 Task: Add an event with the title Client Appreciation Dinner Banquet and Networking Gala, date ''2024/03/12'', time 9:40 AM to 11:40 AMand add a description: The Sales Techniques training session is a comprehensive and interactive workshop designed to equip sales professionals with effective strategies, skills, and tactics to enhance their sales performance and achieve greater success in their roles. This session focuses on developing a deep understanding of customer needs, building strong relationships, and closing deals through persuasive and customer-centric approaches.Select event color  Peacock . Add location for the event as: 321 Plaza Mayor, Madrid, Spain, logged in from the account softage.5@softage.netand send the event invitation to softage.4@softage.net and softage.6@softage.net. Set a reminder for the event Every weekday(Monday to Friday)
Action: Mouse moved to (47, 105)
Screenshot: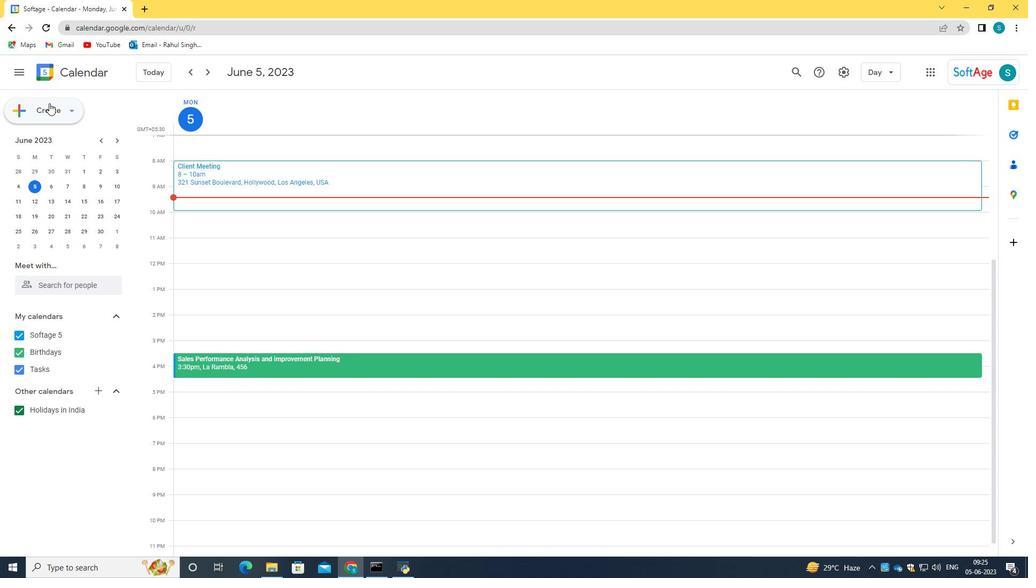 
Action: Mouse pressed left at (47, 105)
Screenshot: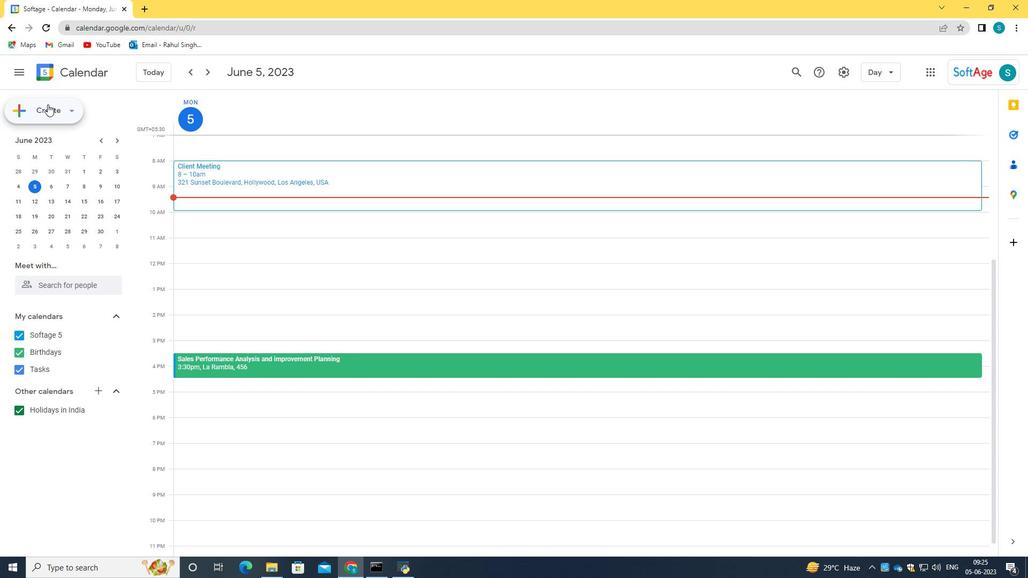 
Action: Mouse moved to (69, 132)
Screenshot: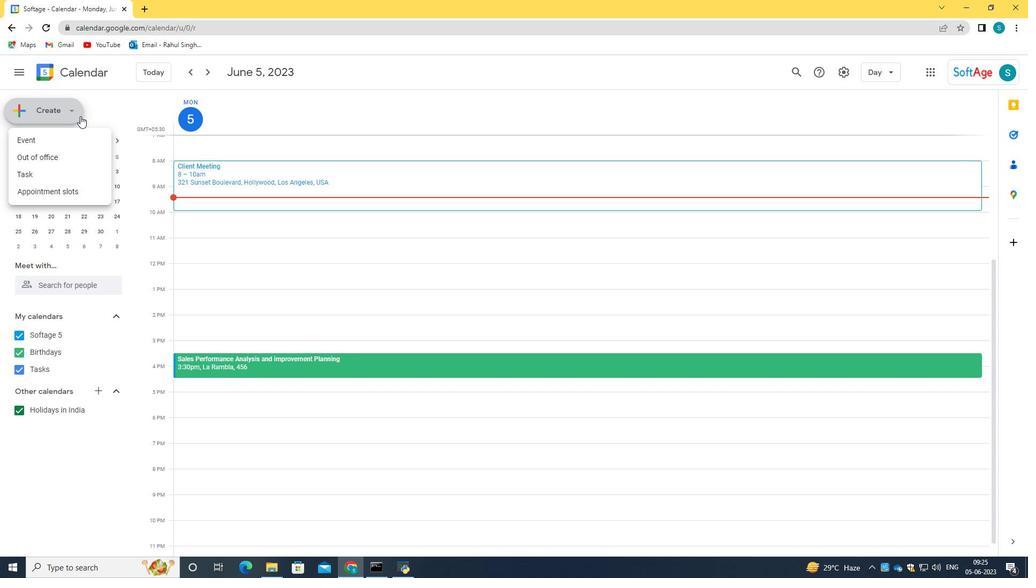 
Action: Mouse pressed left at (69, 132)
Screenshot: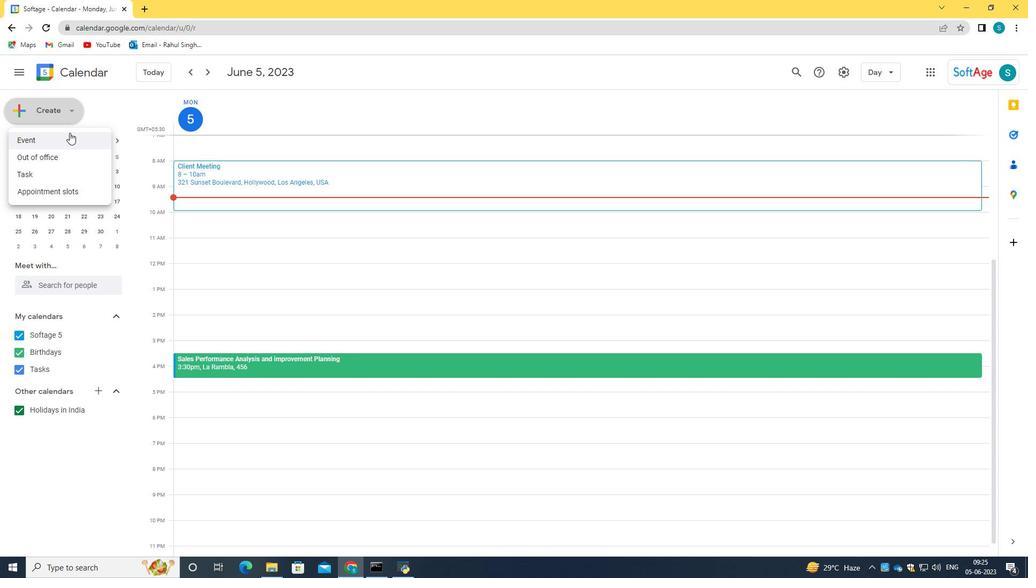 
Action: Mouse moved to (608, 430)
Screenshot: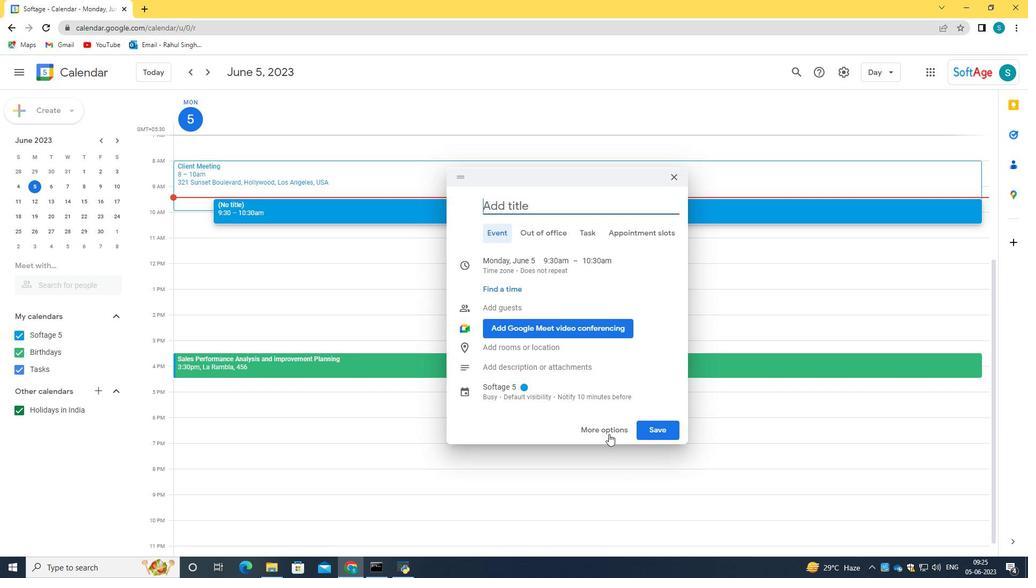
Action: Mouse pressed left at (608, 430)
Screenshot: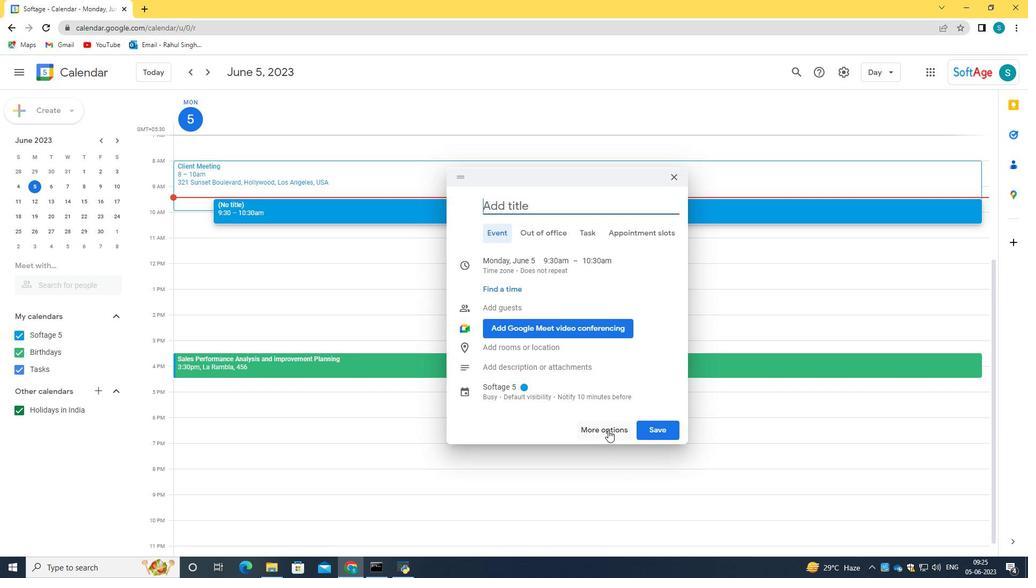 
Action: Mouse moved to (110, 78)
Screenshot: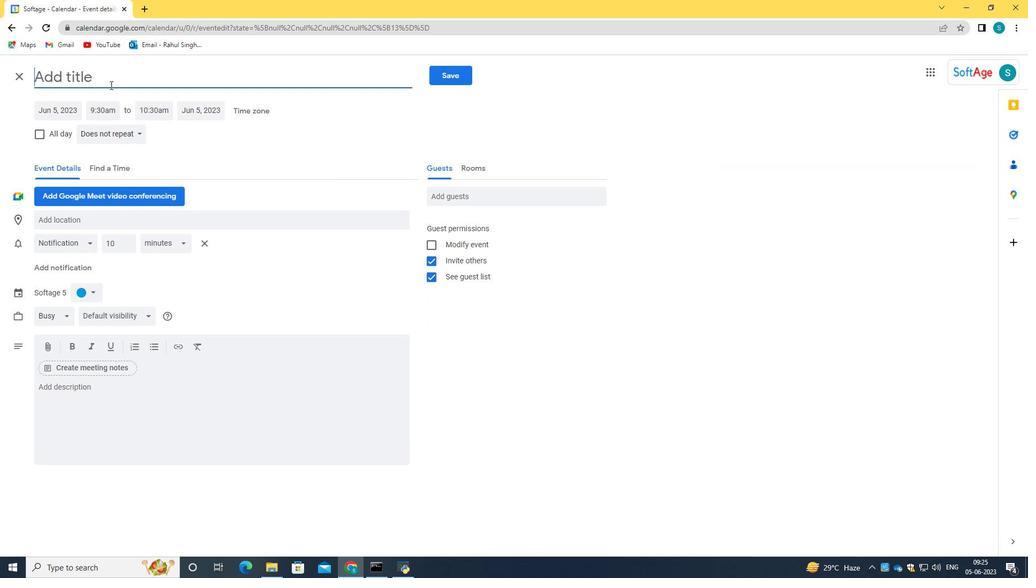 
Action: Mouse pressed left at (110, 78)
Screenshot: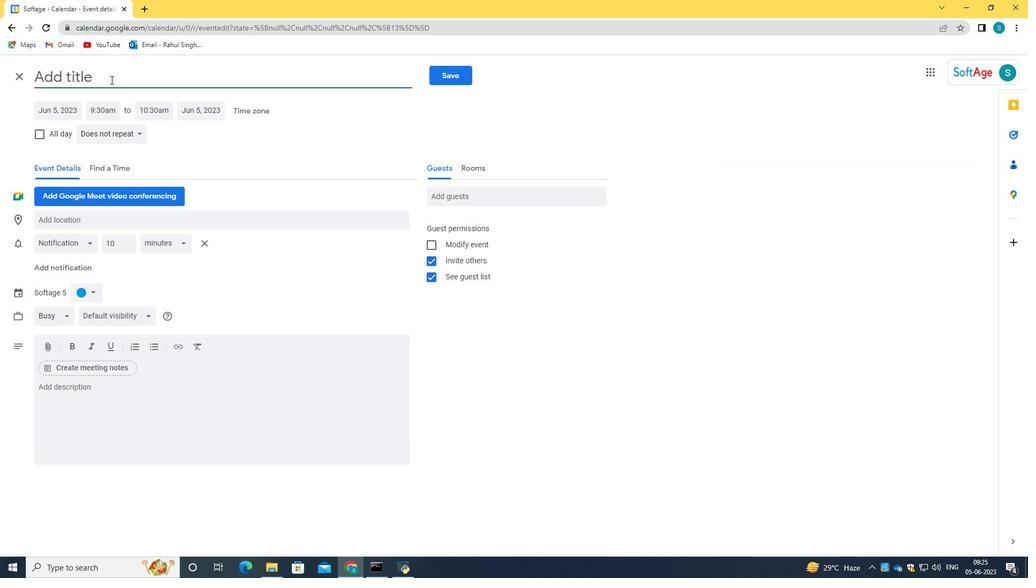 
Action: Key pressed <Key.caps_lock>C<Key.caps_lock>lient<Key.space><Key.caps_lock>A<Key.caps_lock>ppreciatin<Key.backspace>on<Key.space><Key.caps_lock>D<Key.caps_lock>inner<Key.space><Key.caps_lock>B<Key.caps_lock>anquet<Key.space>and<Key.space><Key.caps_lock>N<Key.caps_lock>etworking<Key.space><Key.caps_lock>G<Key.caps_lock>ala,<Key.backspace>
Screenshot: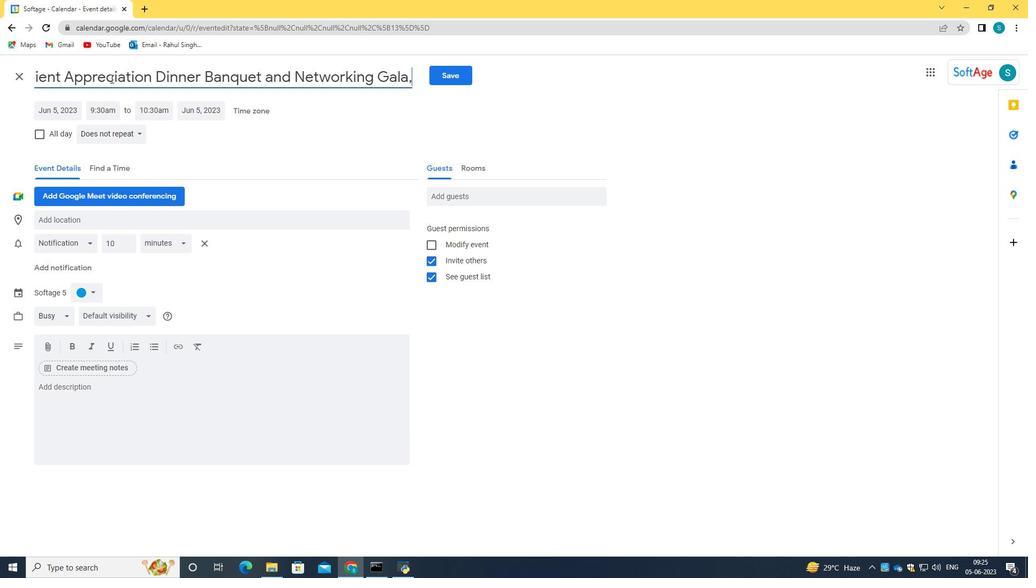 
Action: Mouse moved to (74, 104)
Screenshot: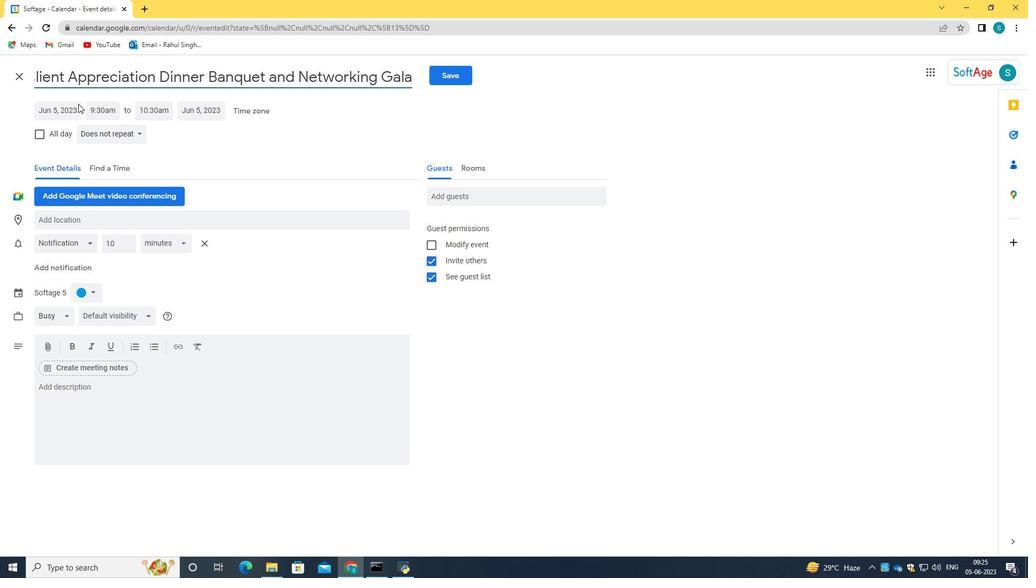 
Action: Mouse pressed left at (74, 104)
Screenshot: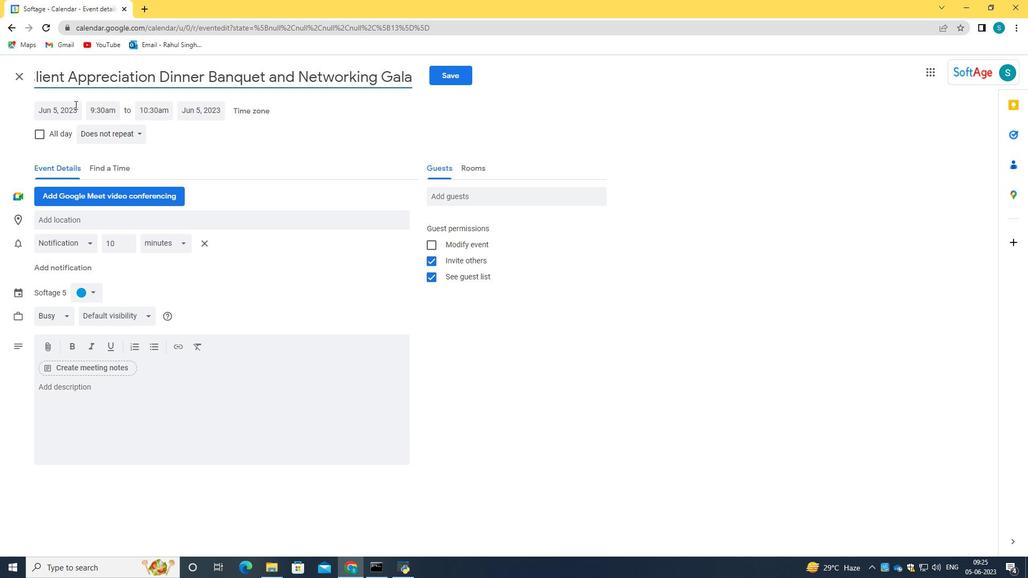 
Action: Key pressed 2024/02<Key.backspace>3/12<Key.tab>000000009<Key.shift_r>:<Key.backspace><Key.backspace><Key.backspace><Key.backspace><Key.backspace><Key.backspace><Key.backspace><Key.backspace><Key.backspace><Key.backspace><Key.backspace><Key.backspace><Key.backspace><Key.backspace><Key.backspace><Key.backspace>009<Key.backspace><Key.backspace>9<Key.shift_r>:40<Key.space>an<Key.backspace>m<Key.tab>11<Key.shift_r>:40<Key.space>am
Screenshot: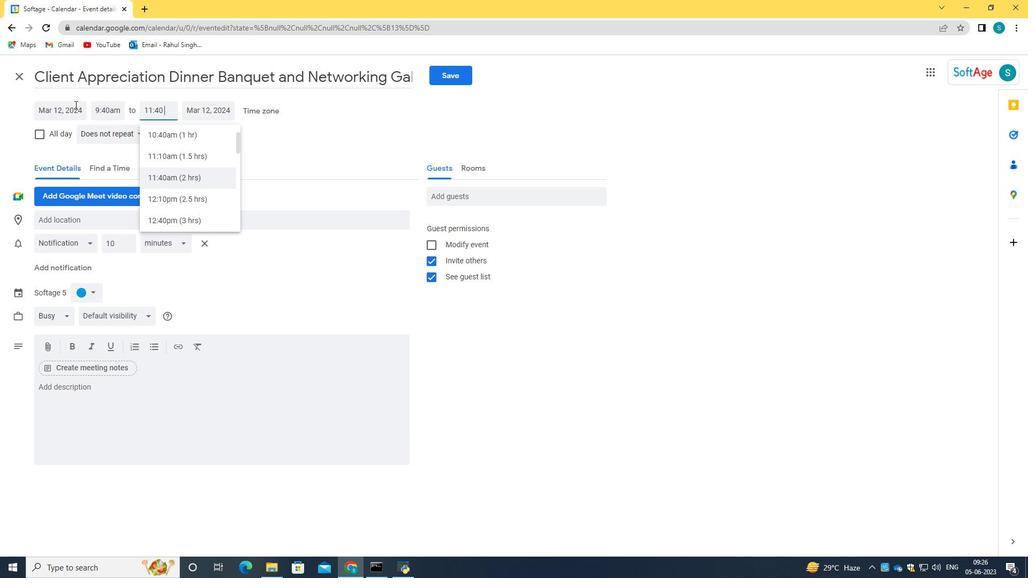 
Action: Mouse moved to (177, 181)
Screenshot: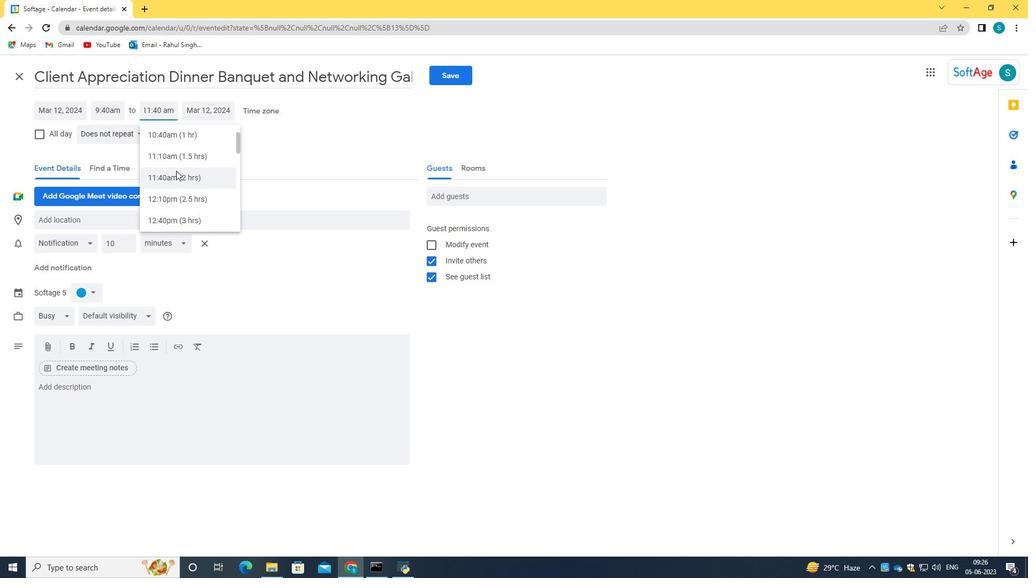 
Action: Mouse pressed left at (177, 181)
Screenshot: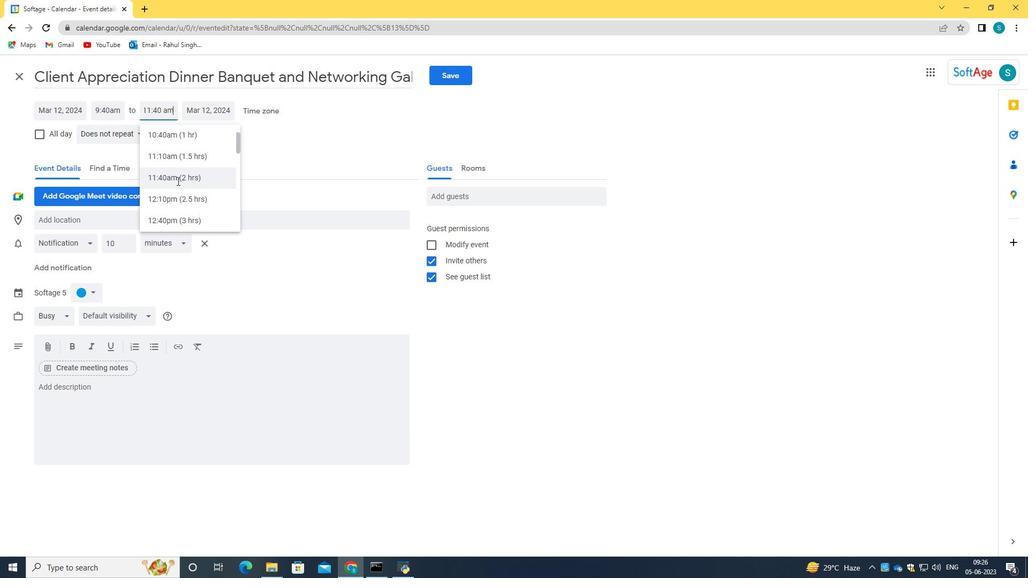 
Action: Mouse moved to (136, 404)
Screenshot: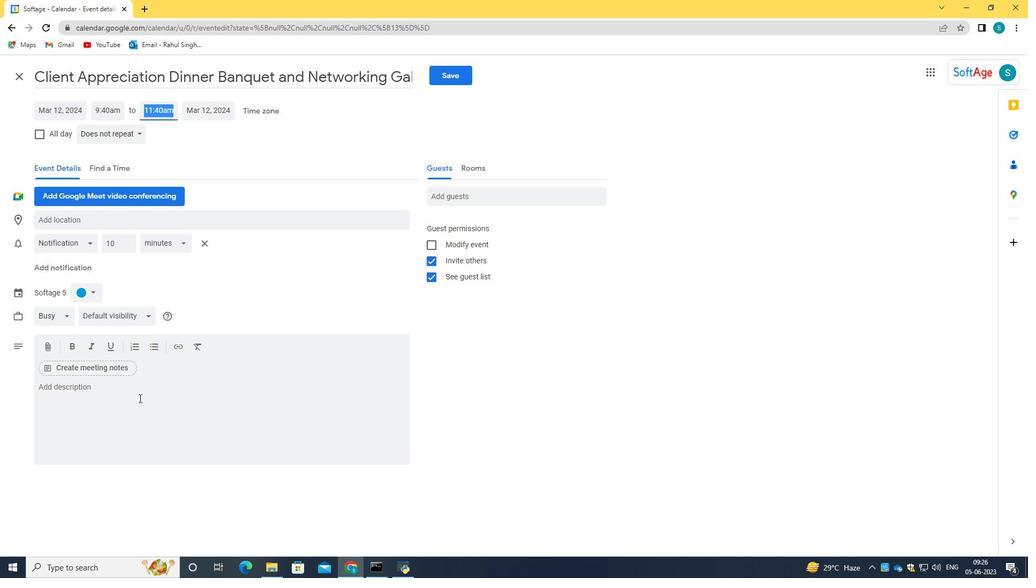 
Action: Mouse pressed left at (136, 404)
Screenshot: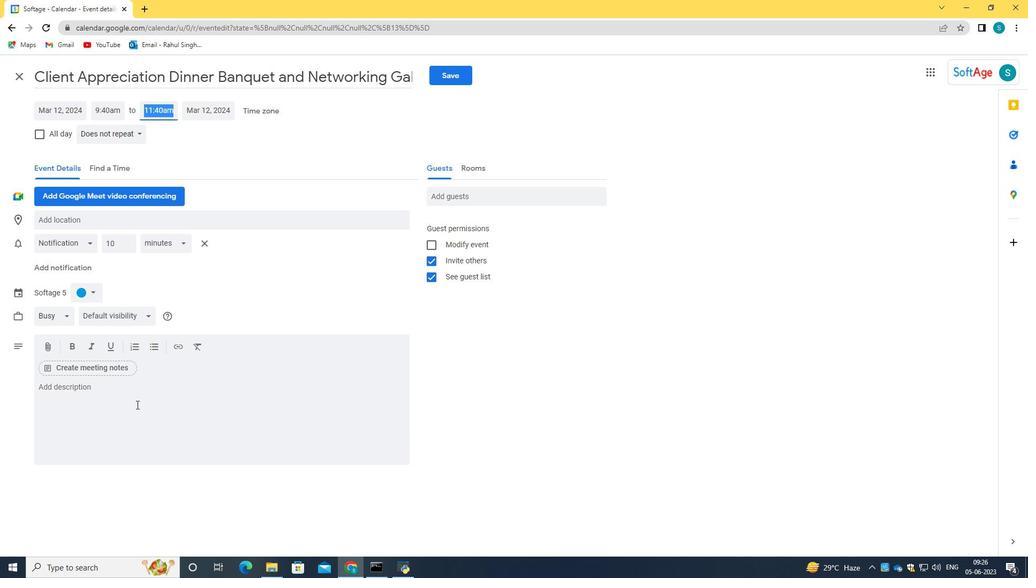 
Action: Key pressed <Key.caps_lock>T<Key.caps_lock>he<Key.space>sale<Key.backspace><Key.backspace><Key.backspace><Key.backspace><Key.caps_lock>T<Key.backspace>S<Key.caps_lock>ales<Key.space><Key.caps_lock>T<Key.caps_lock>echniques<Key.space>training<Key.space>session<Key.space>is<Key.space>a<Key.space>comprehensive<Key.space>and<Key.space>interactive<Key.space>workshop<Key.space>designed<Key.space>to<Key.space>equip<Key.space>sales<Key.space>professions<Key.backspace>als<Key.space>with<Key.space>effective<Key.space>strategies,<Key.space>skills<Key.space>and<Key.space>tactics<Key.space>to<Key.space>enhance<Key.space>their<Key.space>sales<Key.space>performacne<Key.space><Key.backspace><Key.backspace><Key.backspace><Key.backspace>nce<Key.space>and<Key.space>achive<Key.space>g<Key.backspace><Key.backspace><Key.backspace>e<Key.backspace><Key.backspace>eve<Key.space>greater<Key.space>success<Key.space>in<Key.space>their<Key.space>roles.<Key.space><Key.caps_lock>T<Key.caps_lock>his<Key.space>session<Key.space>focuses<Key.space>on<Key.space>developing<Key.space>a<Key.space>deep<Key.space>n<Key.backspace>understanding<Key.space>of<Key.space>customer<Key.space>needs,<Key.space>building<Key.space>sto<Key.backspace>rong<Key.space>relationships,<Key.space>and<Key.space>closing<Key.space>deals<Key.space>throught<Key.space><Key.backspace><Key.backspace><Key.backspace>h<Key.space>pr<Key.backspace>ersuasive<Key.space>and<Key.space>customer<Key.space>needs,<Key.space>building<Key.space>strong<Key.space>relationships,<Key.space>and<Key.space>closing<Key.space>deals<Key.space>throuhg<Key.backspace><Key.backspace>gh<Key.space>persuasive<Key.space>and<Key.space>cu<Key.backspace><Key.backspace><Key.backspace><Key.backspace><Key.backspace><Key.backspace><Key.backspace><Key.backspace><Key.backspace><Key.backspace><Key.backspace><Key.backspace><Key.backspace><Key.backspace><Key.backspace><Key.backspace><Key.backspace><Key.space><Key.backspace><Key.space>fh<Key.backspace><Key.backspace>persuasive<Key.space>and<Key.space>customer<Key.space>centric<Key.space>approaches.
Screenshot: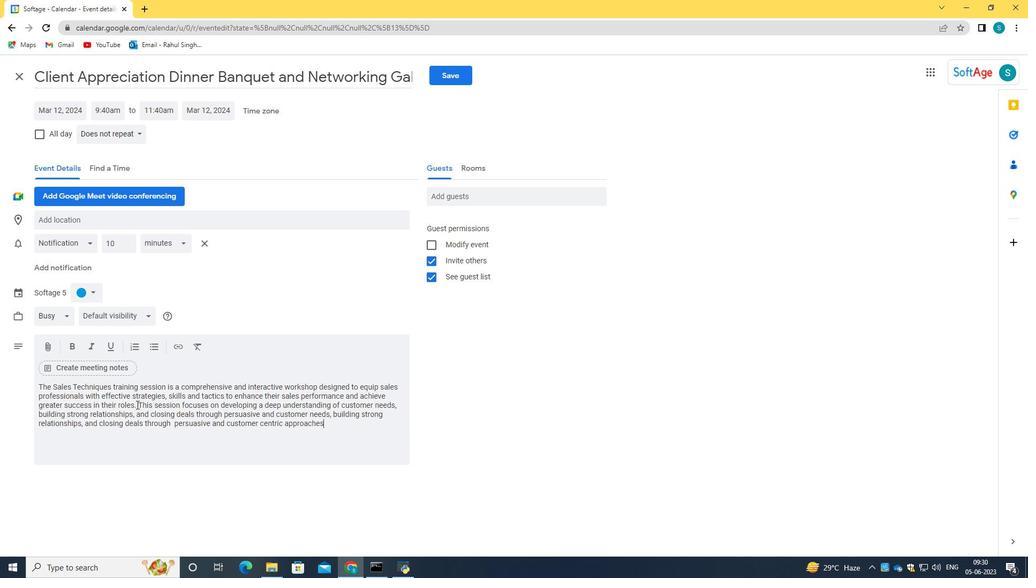 
Action: Mouse moved to (81, 297)
Screenshot: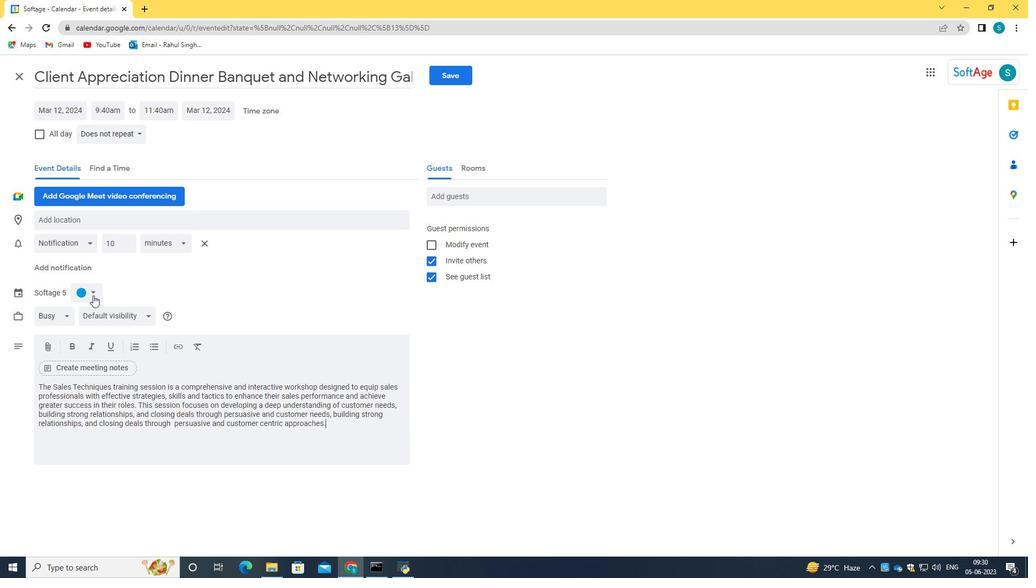 
Action: Mouse pressed left at (81, 297)
Screenshot: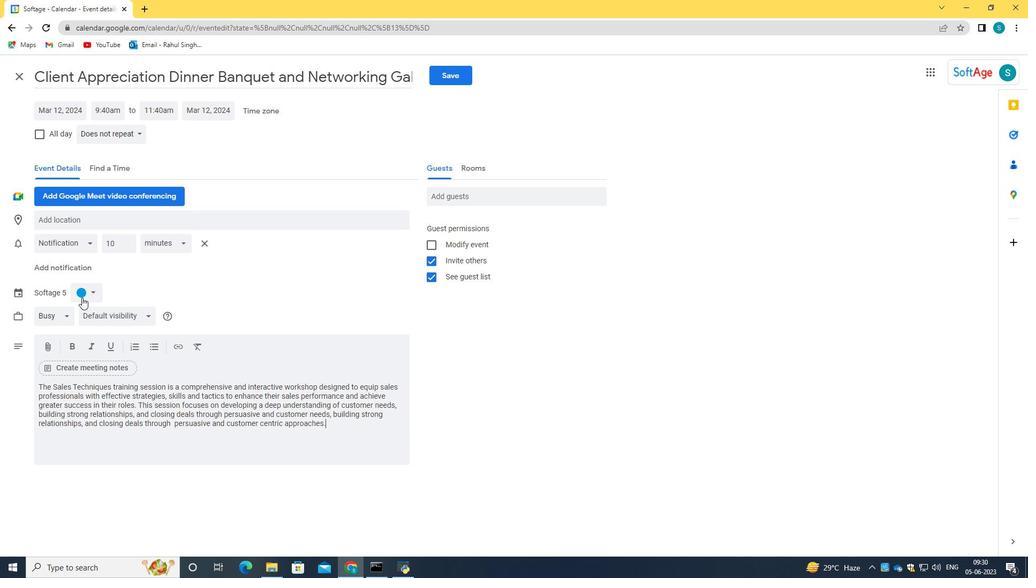 
Action: Mouse moved to (80, 332)
Screenshot: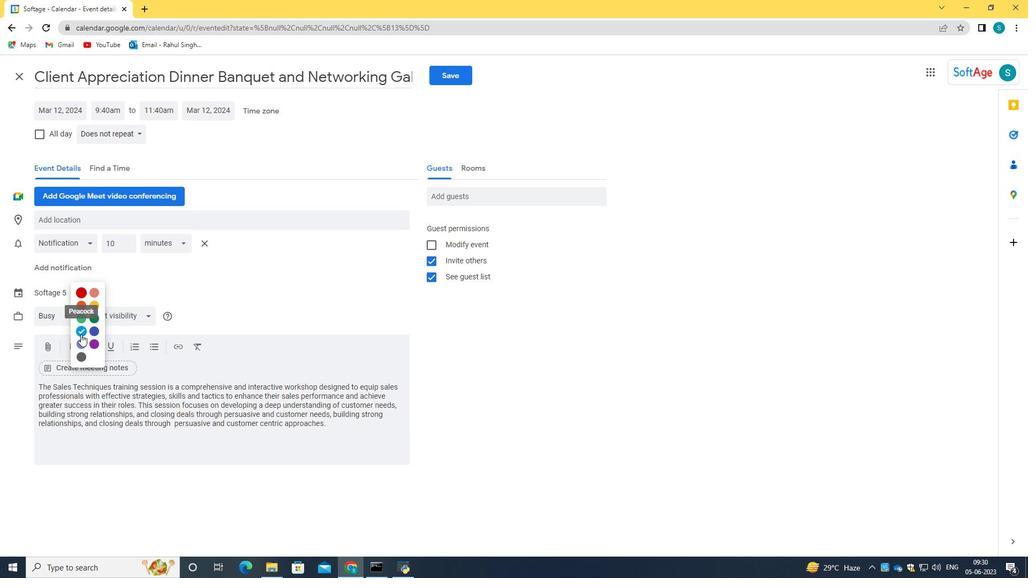 
Action: Mouse pressed left at (80, 332)
Screenshot: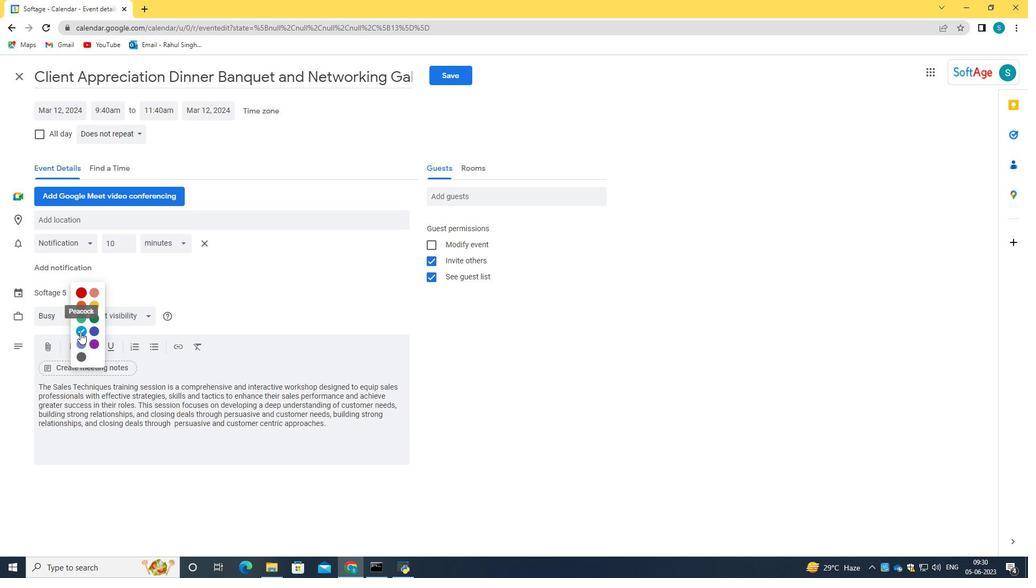 
Action: Mouse moved to (77, 216)
Screenshot: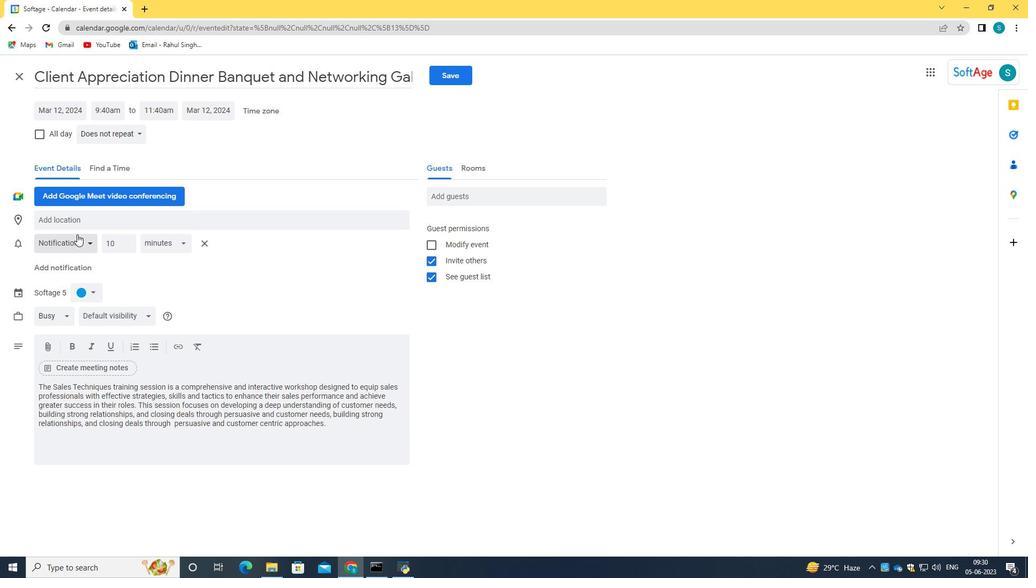 
Action: Mouse pressed left at (77, 216)
Screenshot: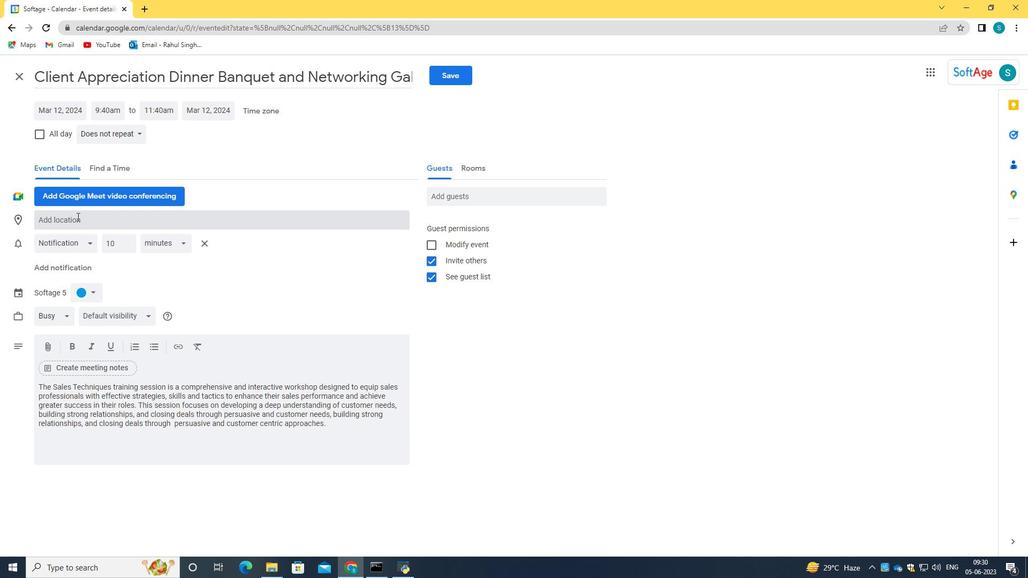 
Action: Key pressed <Key.caps_lock>321<Key.space><Key.caps_lock>p<Key.caps_lock>LAC<Key.backspace><Key.backspace><Key.backspace><Key.backspace>P<Key.caps_lock>laza<Key.space><Key.caps_lock>M<Key.caps_lock>ayor,<Key.space><Key.caps_lock>M<Key.caps_lock>adrid,<Key.space><Key.caps_lock>S<Key.caps_lock>pain
Screenshot: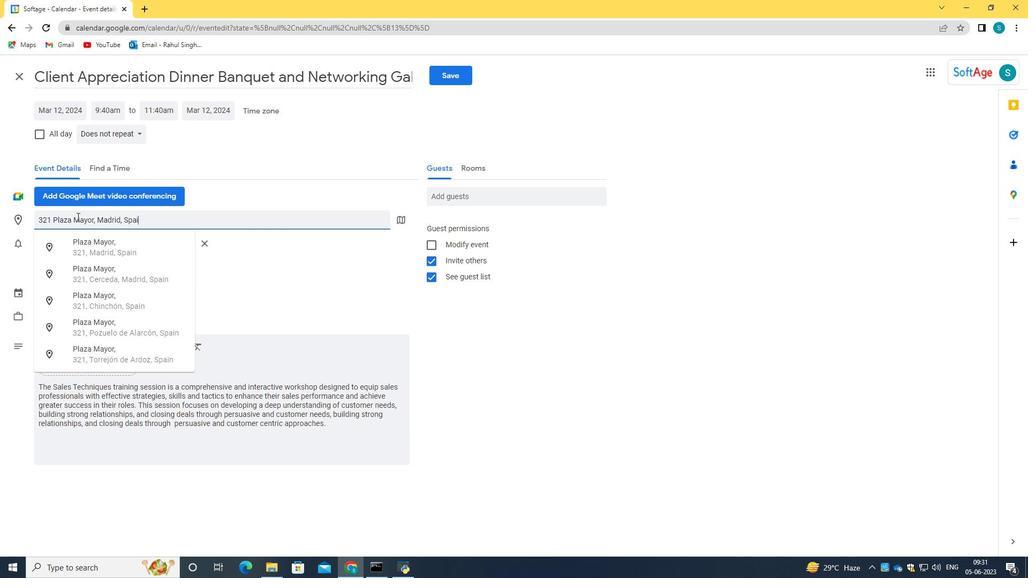 
Action: Mouse moved to (108, 257)
Screenshot: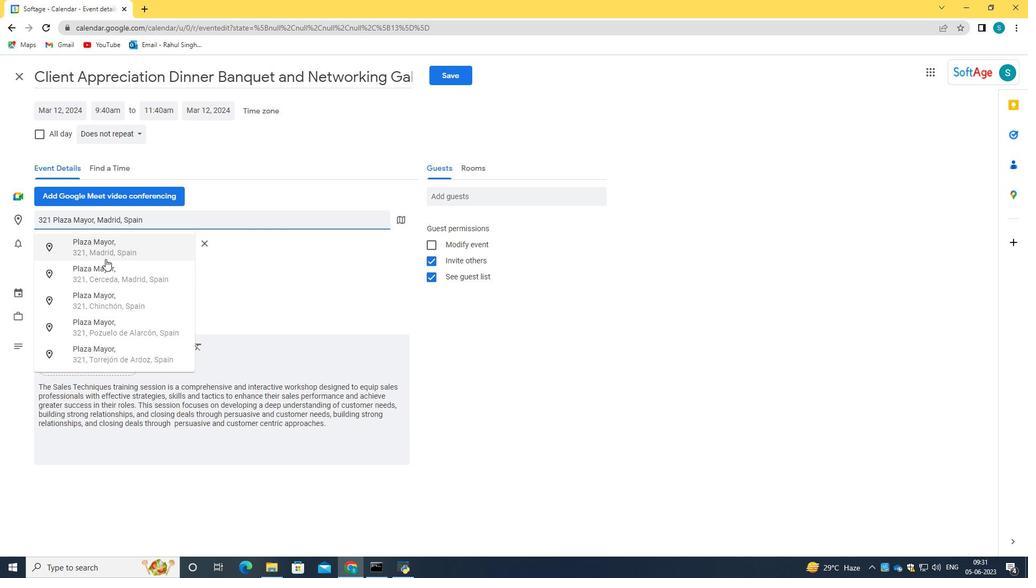 
Action: Mouse pressed left at (108, 257)
Screenshot: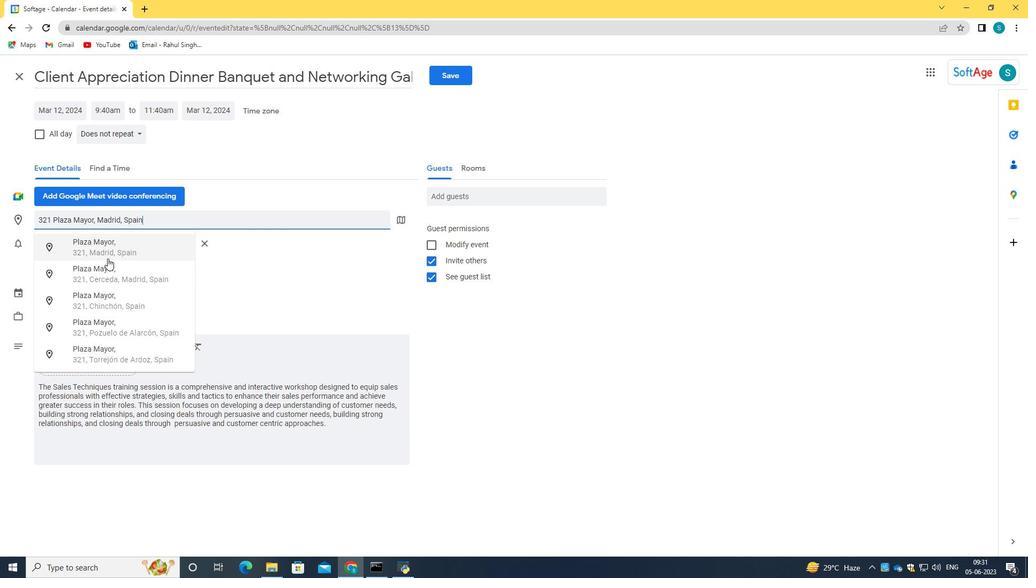 
Action: Mouse moved to (465, 197)
Screenshot: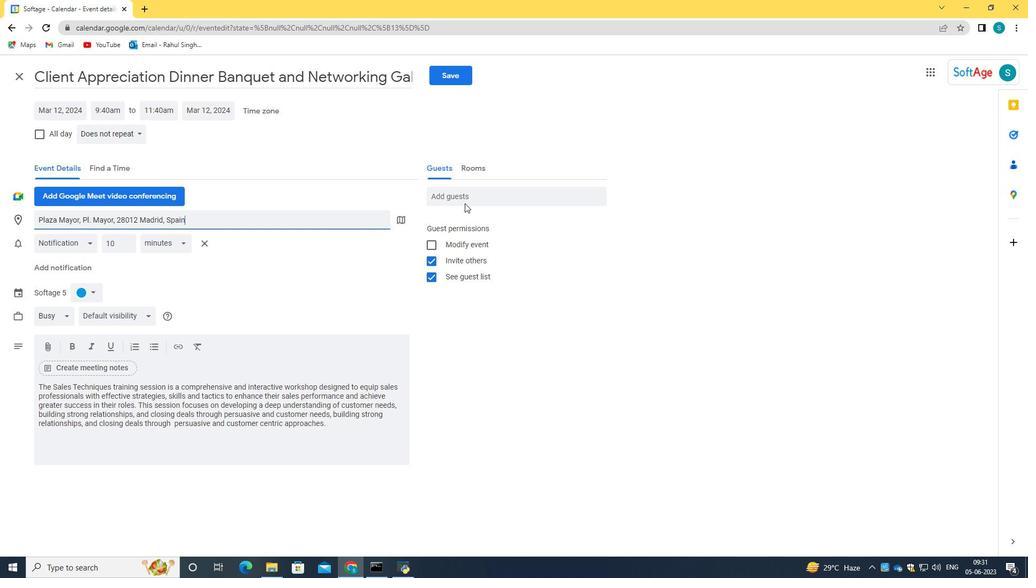 
Action: Mouse pressed left at (465, 197)
Screenshot: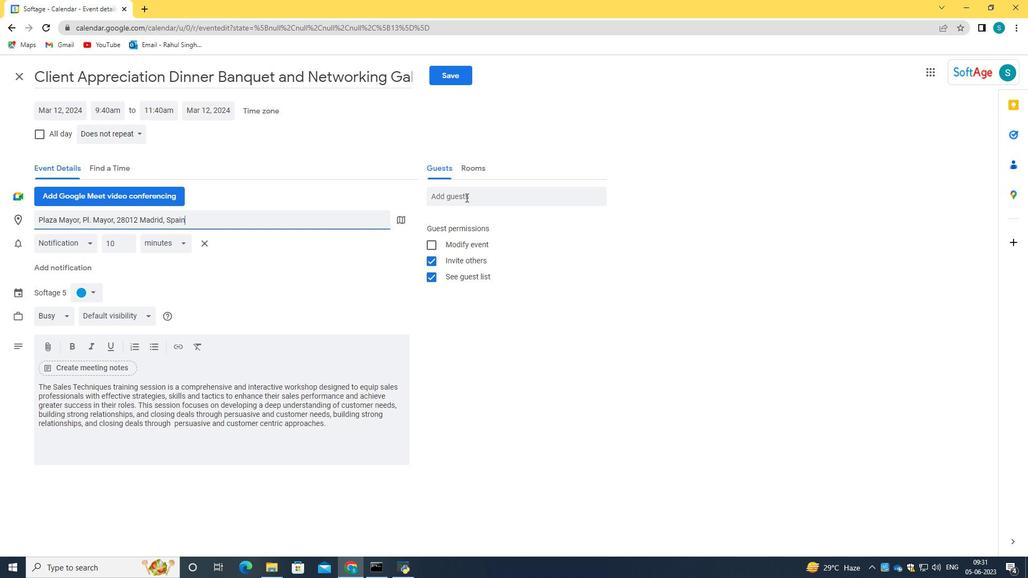 
Action: Key pressed <Key.caps_lock><Key.caps_lock>softage.4<Key.shift>@softage.net<Key.tab>softage.6<Key.shift>@softage.net
Screenshot: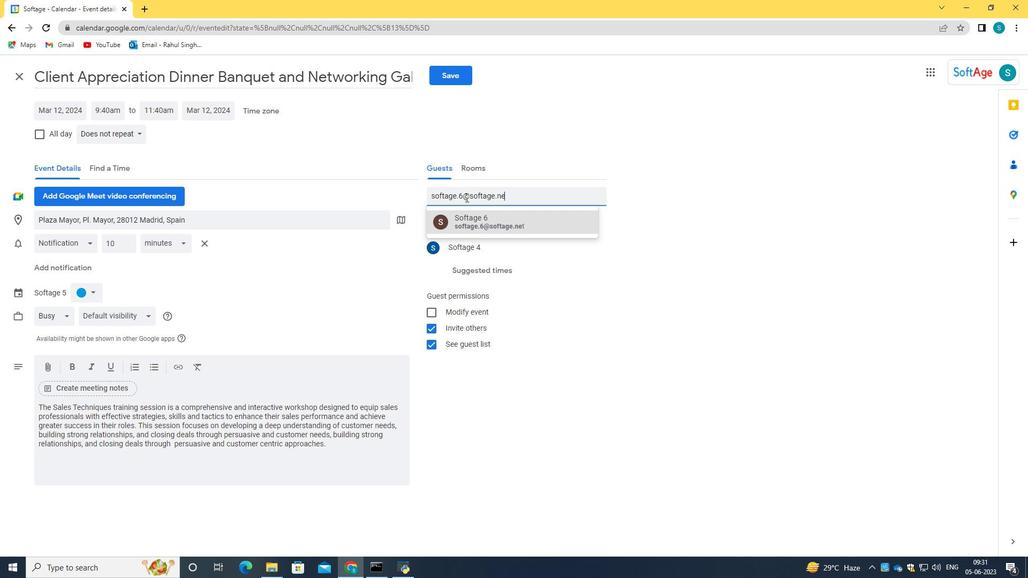 
Action: Mouse moved to (511, 228)
Screenshot: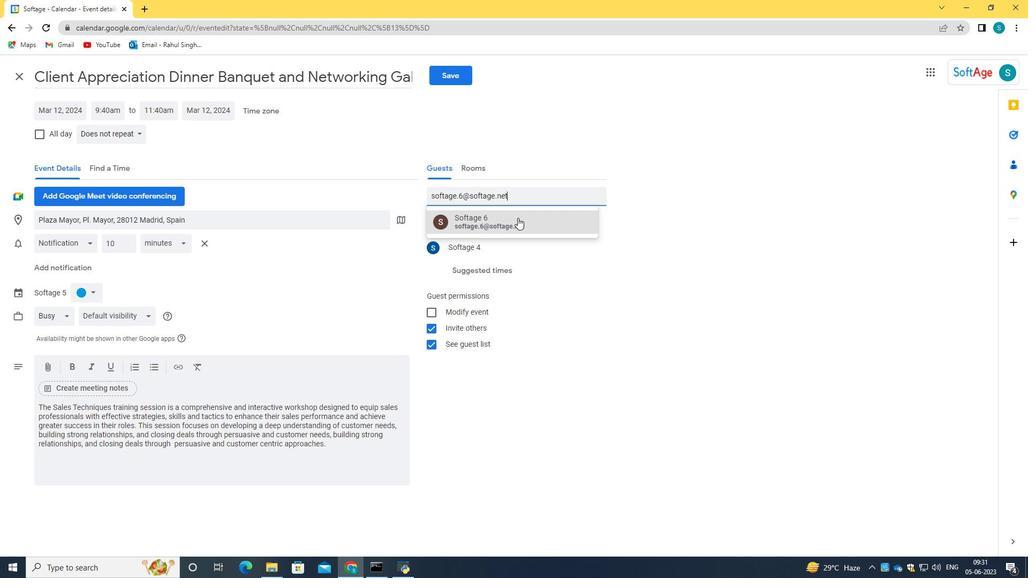 
Action: Mouse pressed left at (511, 228)
Screenshot: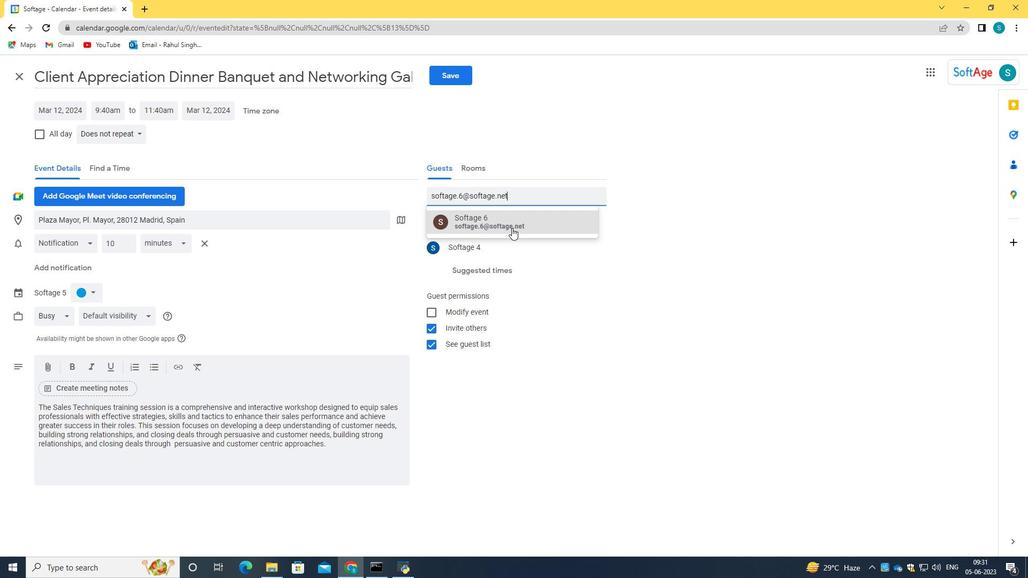 
Action: Mouse moved to (121, 130)
Screenshot: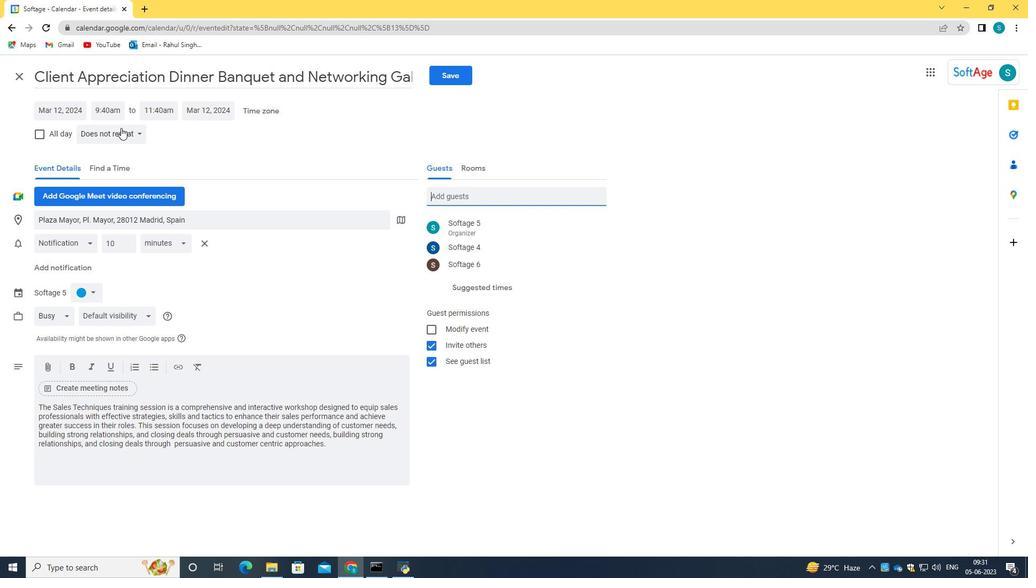 
Action: Mouse pressed left at (121, 130)
Screenshot: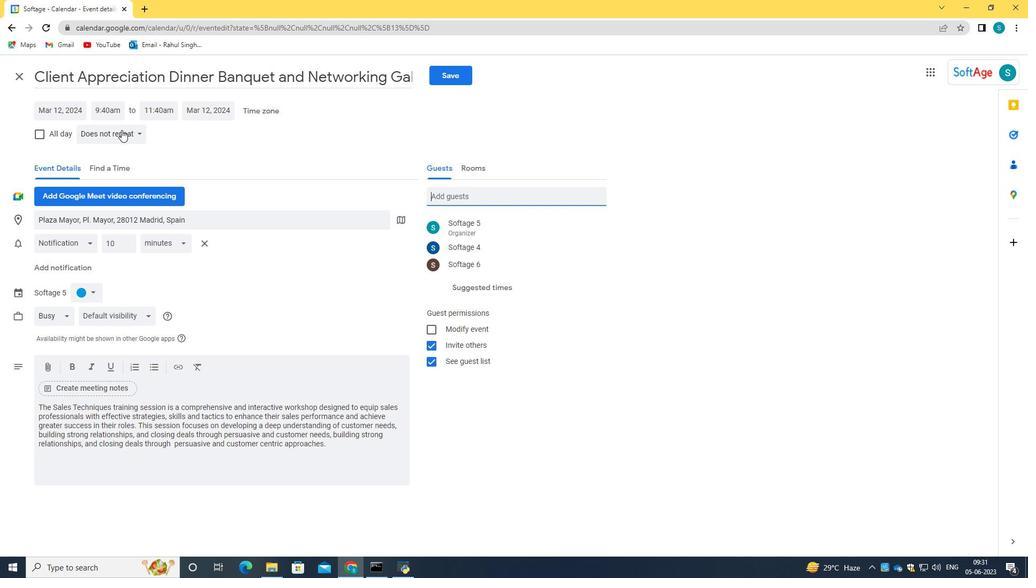 
Action: Mouse moved to (157, 227)
Screenshot: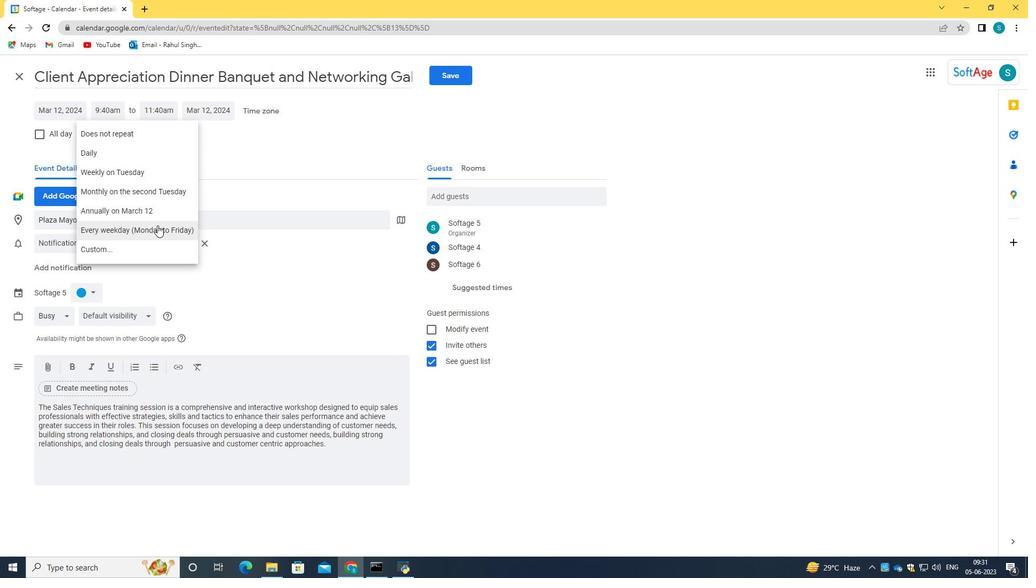 
Action: Mouse pressed left at (157, 227)
Screenshot: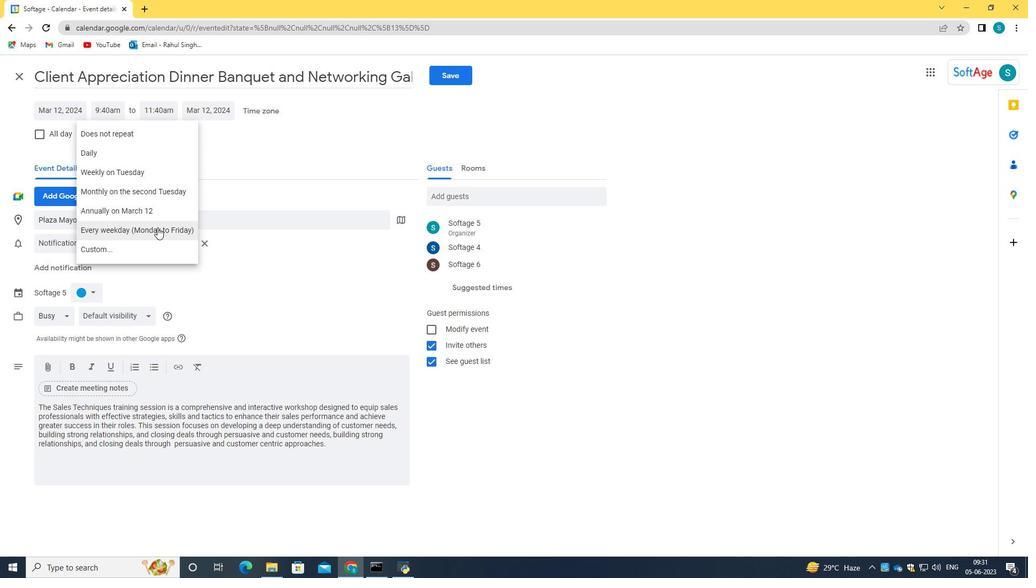 
Action: Mouse moved to (441, 76)
Screenshot: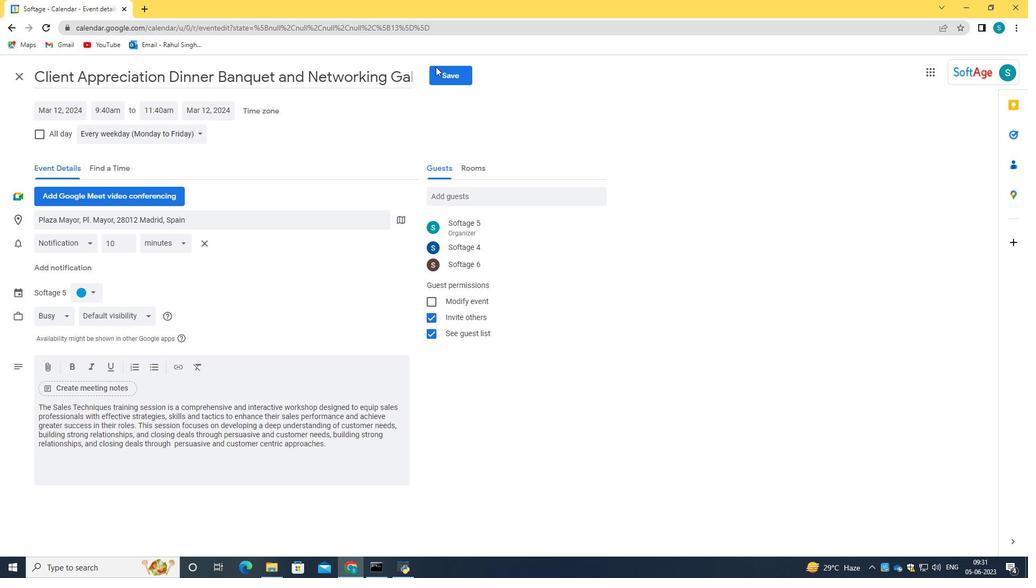 
Action: Mouse pressed left at (441, 76)
Screenshot: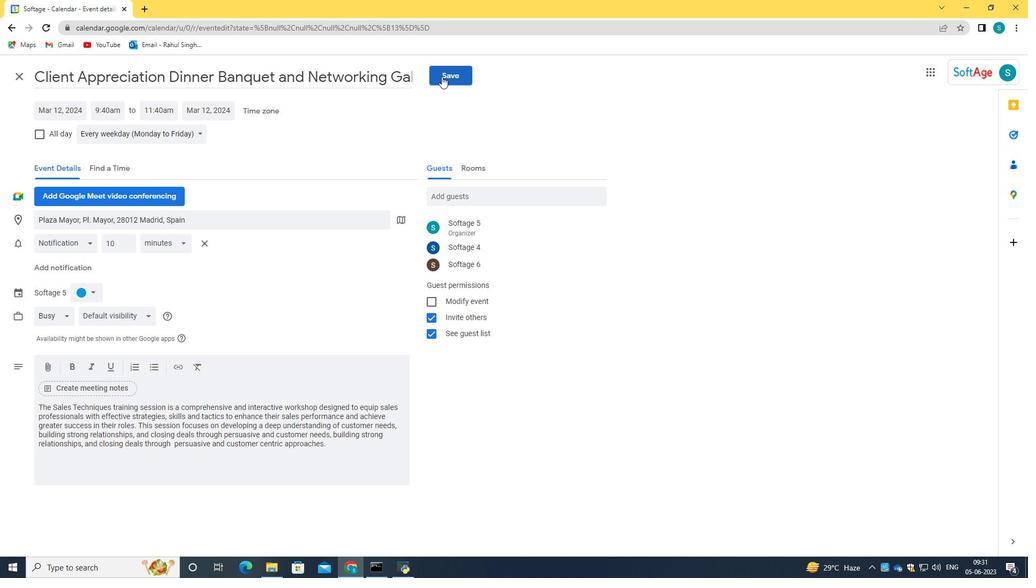 
Action: Mouse moved to (616, 332)
Screenshot: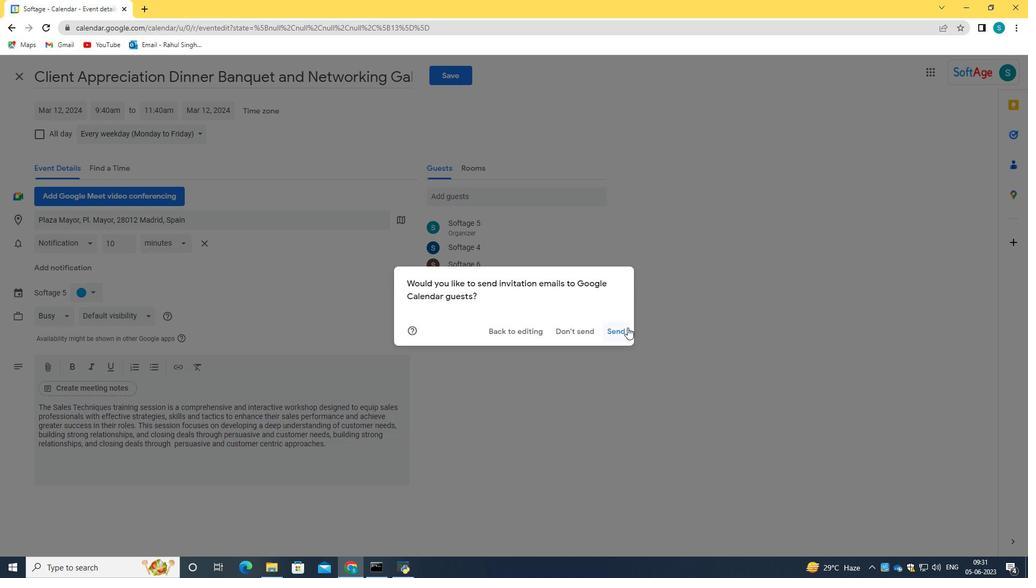 
Action: Mouse pressed left at (616, 332)
Screenshot: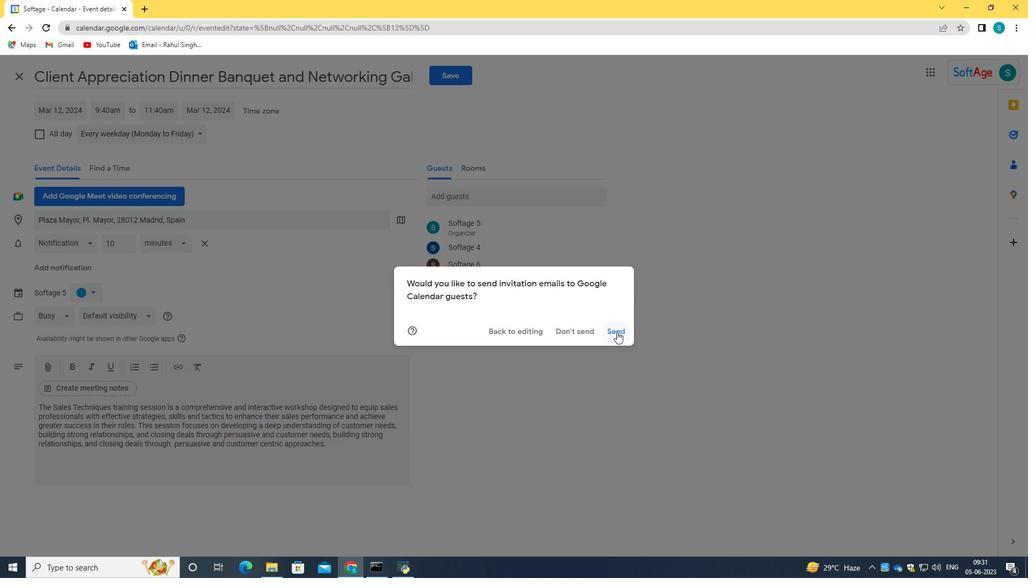 
